 Task: Add Yogi Tea Organic Roastd Dandelion Spice Detox to the cart.
Action: Mouse pressed left at (20, 78)
Screenshot: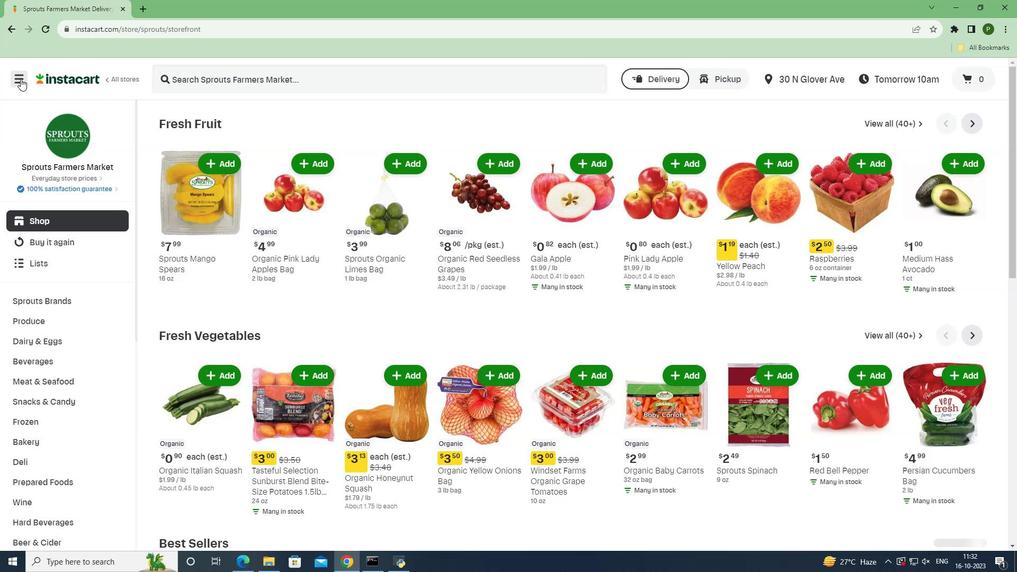 
Action: Mouse moved to (51, 276)
Screenshot: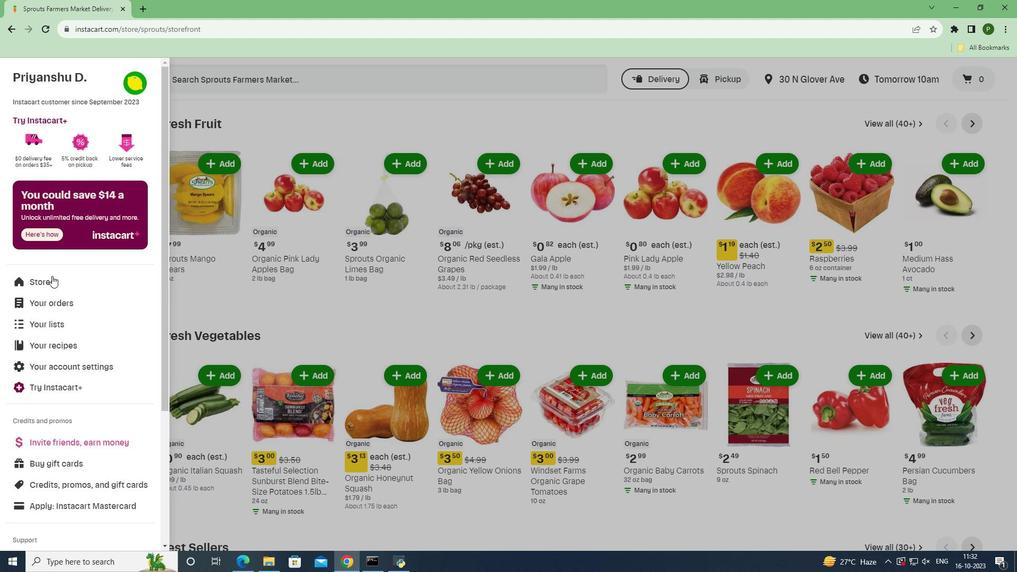 
Action: Mouse pressed left at (51, 276)
Screenshot: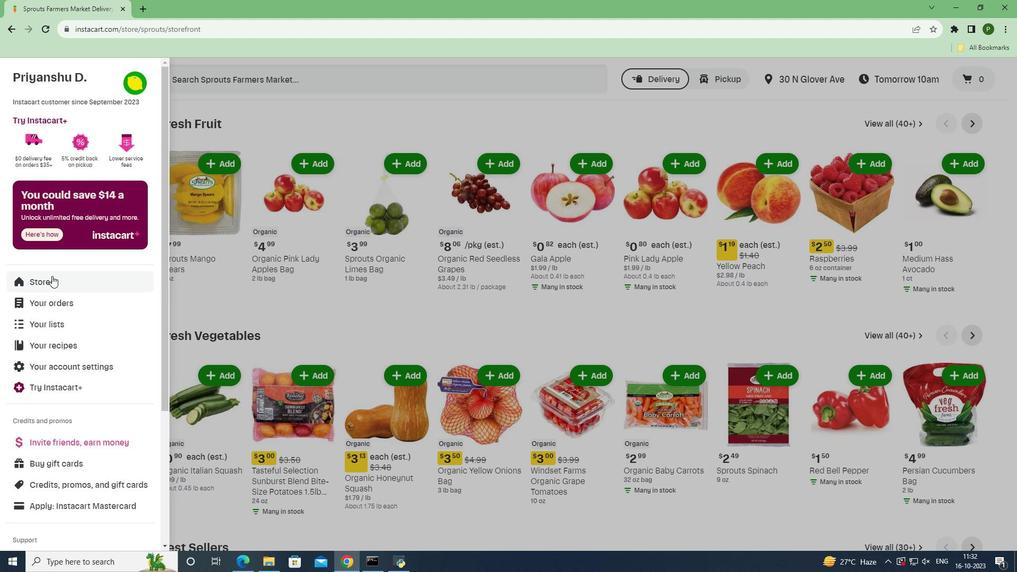 
Action: Mouse moved to (234, 116)
Screenshot: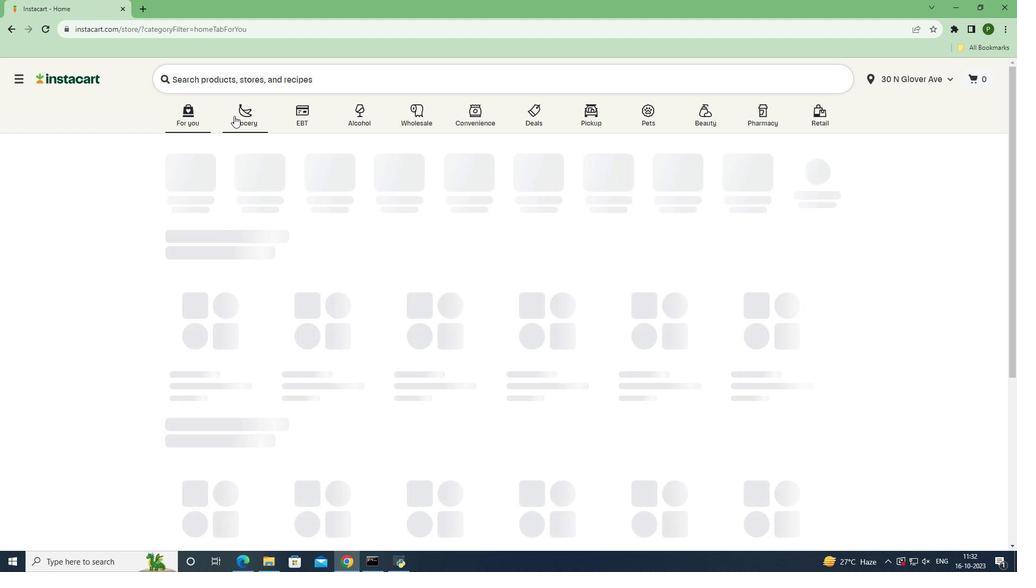 
Action: Mouse pressed left at (234, 116)
Screenshot: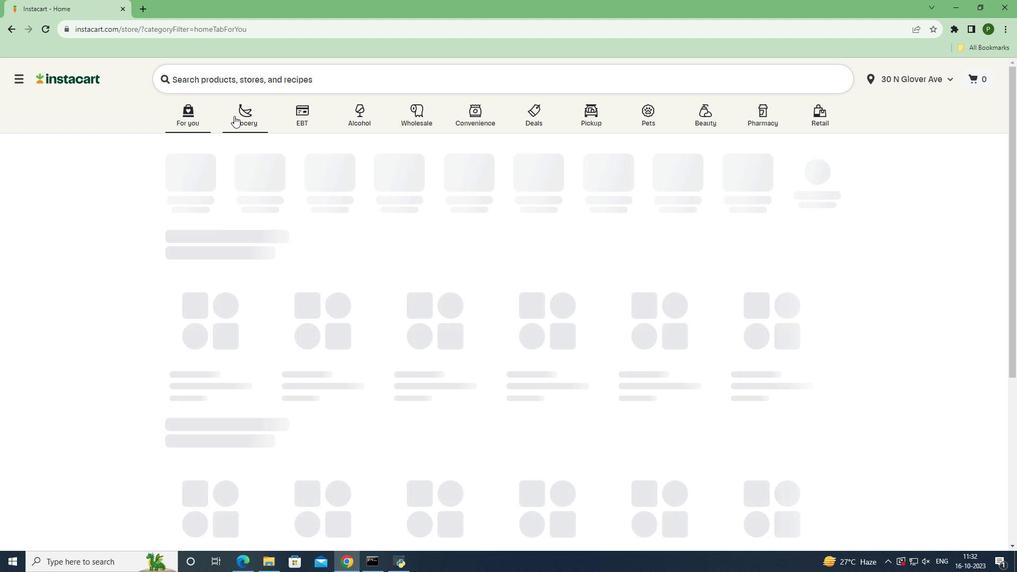 
Action: Mouse moved to (667, 249)
Screenshot: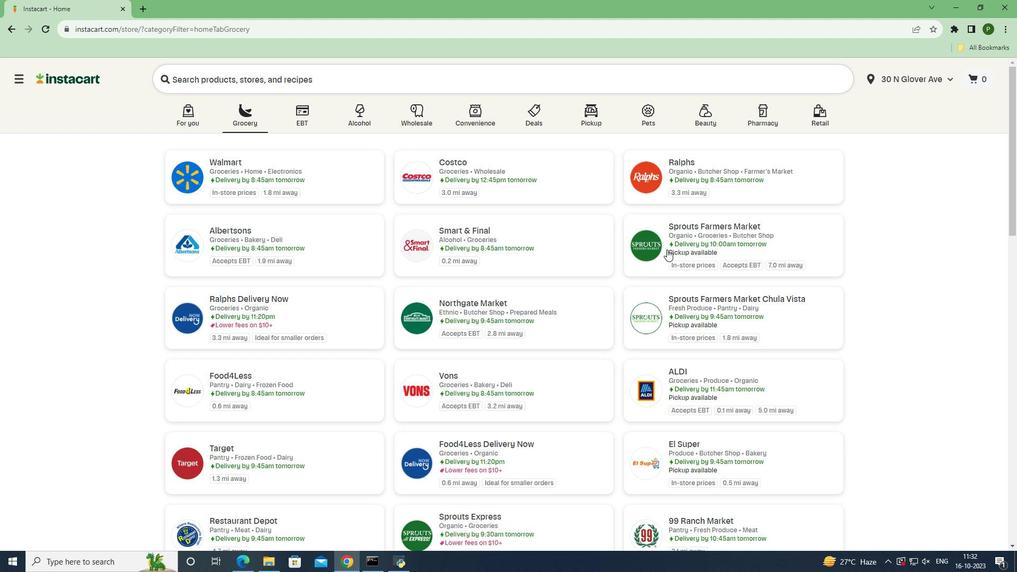 
Action: Mouse pressed left at (667, 249)
Screenshot: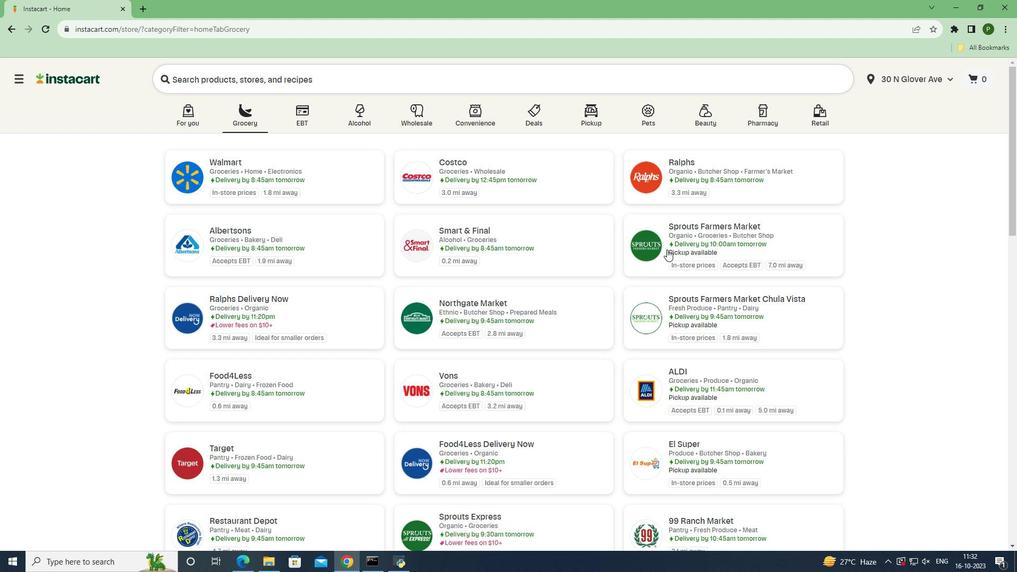 
Action: Mouse moved to (83, 356)
Screenshot: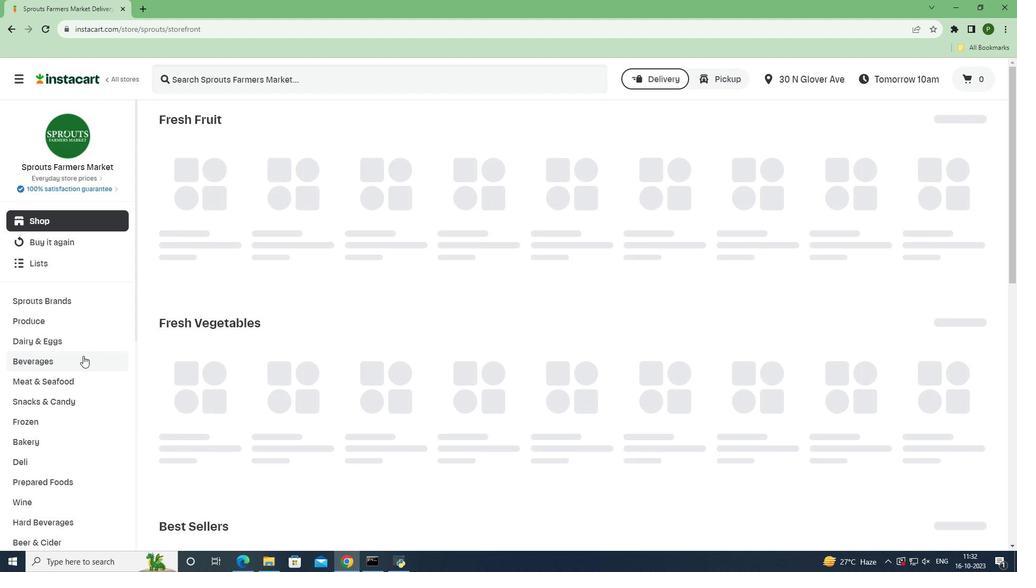 
Action: Mouse pressed left at (83, 356)
Screenshot: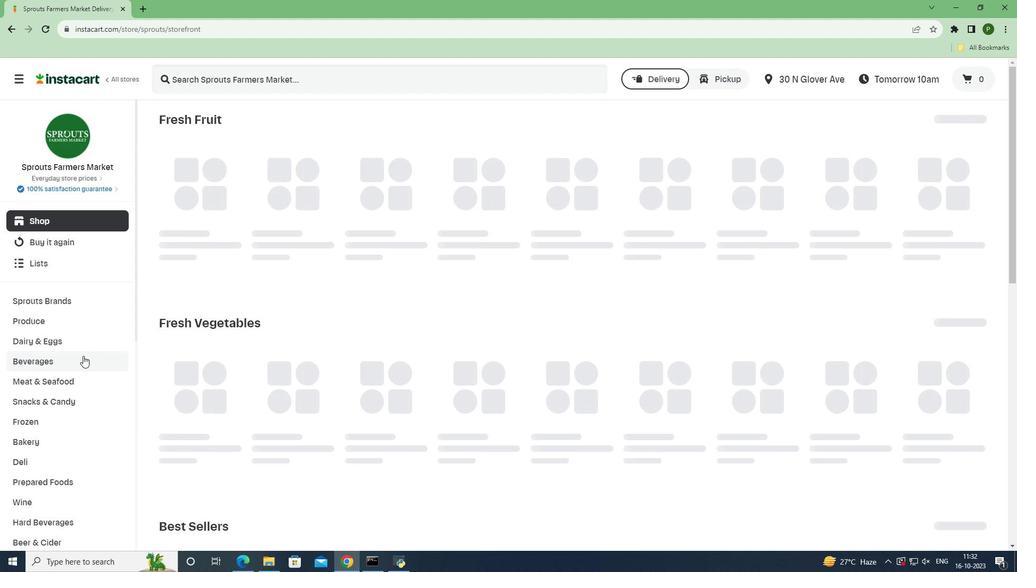 
Action: Mouse moved to (917, 144)
Screenshot: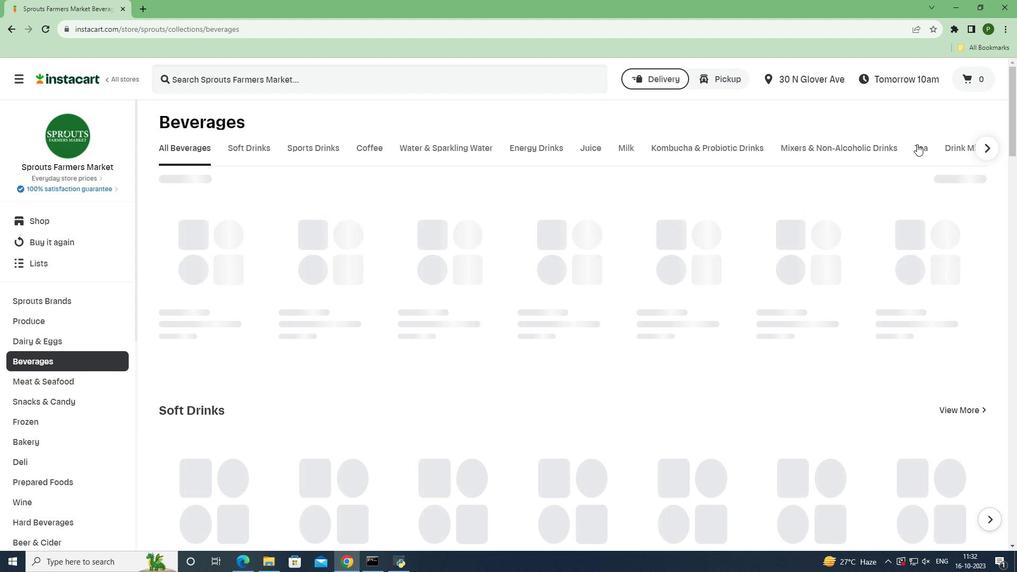 
Action: Mouse pressed left at (917, 144)
Screenshot: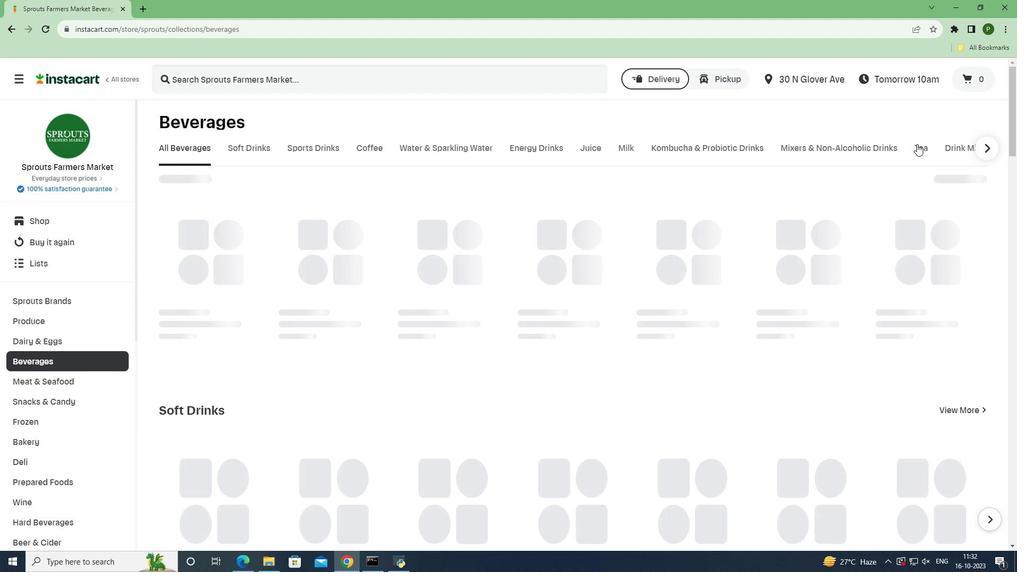
Action: Mouse moved to (339, 82)
Screenshot: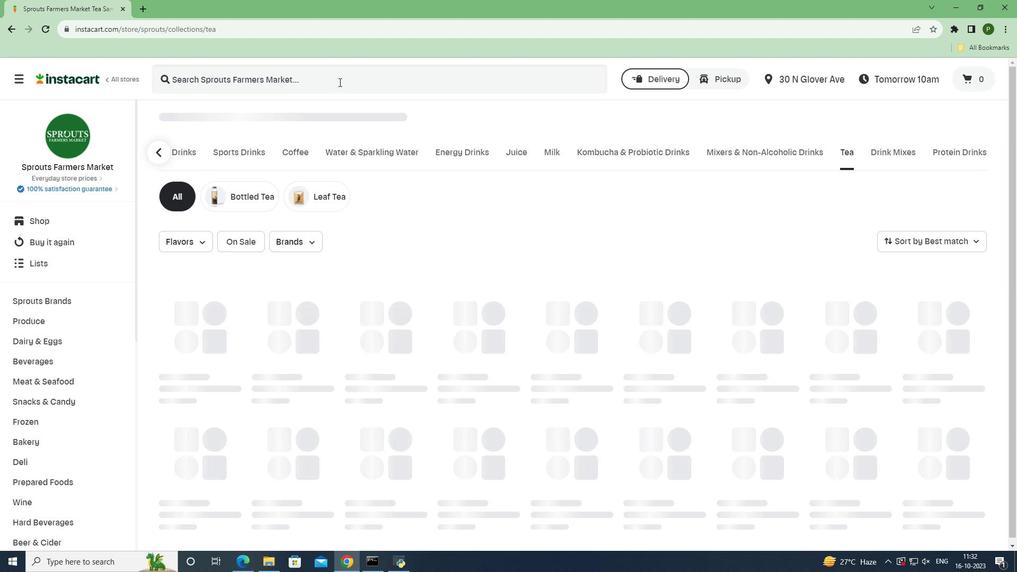 
Action: Mouse pressed left at (339, 82)
Screenshot: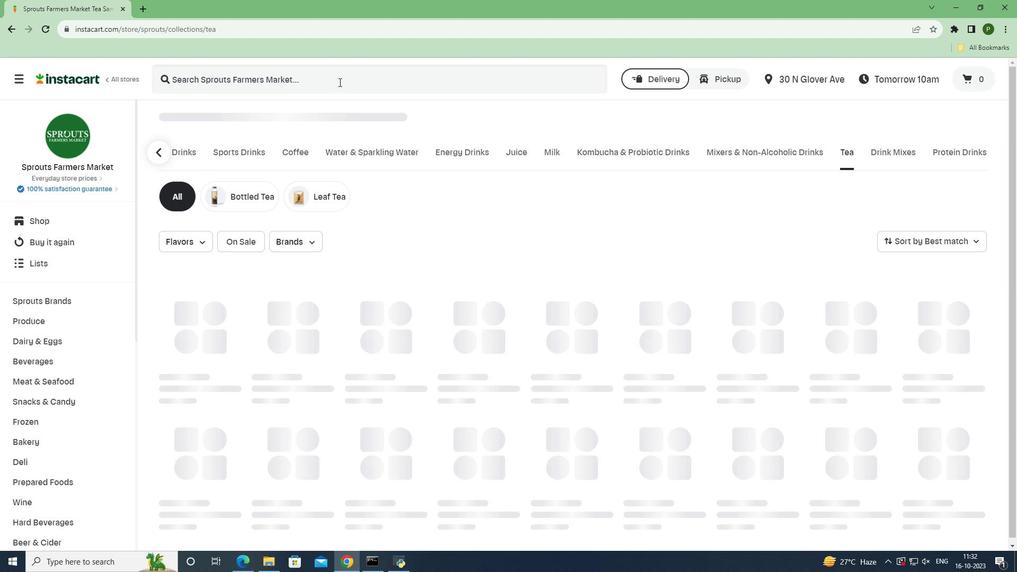 
Action: Key pressed <Key.caps_lock>Y<Key.caps_lock>ogi<Key.space><Key.caps_lock>T<Key.caps_lock>ea<Key.space><Key.caps_lock>O<Key.caps_lock>rga
Screenshot: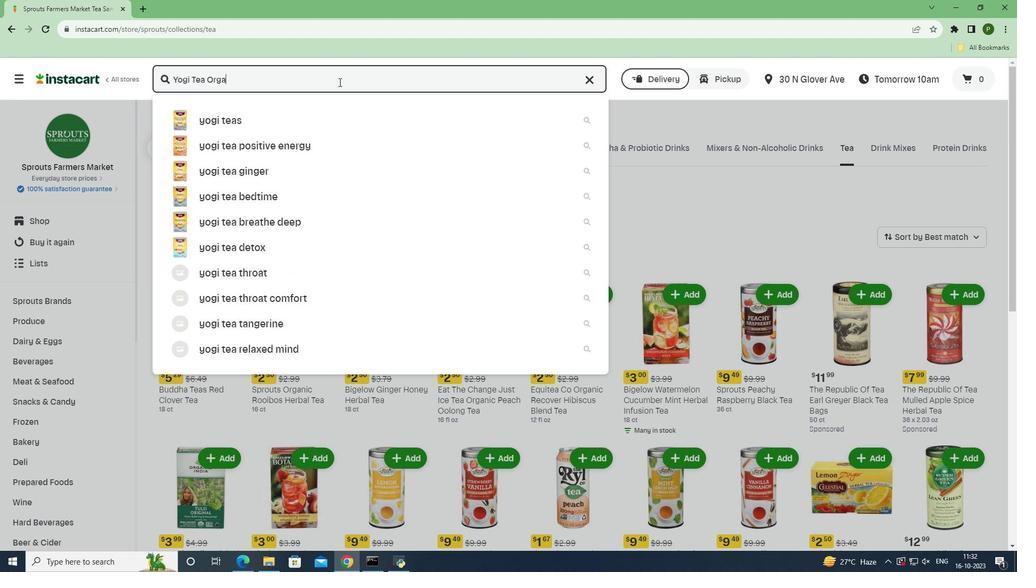 
Action: Mouse moved to (338, 82)
Screenshot: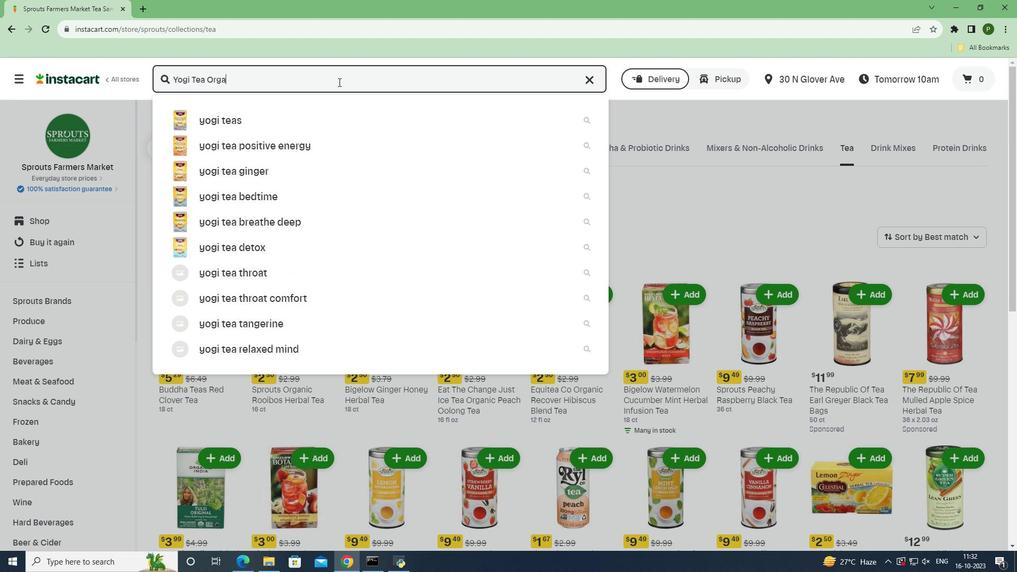
Action: Key pressed nic<Key.space><Key.caps_lock>R<Key.caps_lock>oasted<Key.space><Key.caps_lock>D<Key.caps_lock>andelion<Key.space><Key.caps_lock>S<Key.caps_lock>pice<Key.space><Key.caps_lock>D<Key.caps_lock>etox<Key.space><Key.enter>
Screenshot: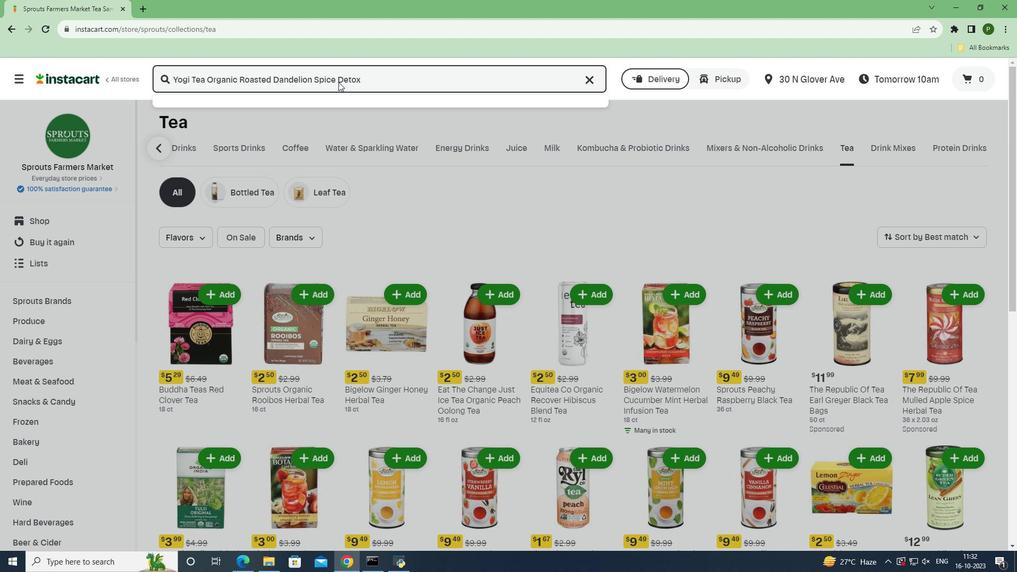 
Action: Mouse moved to (629, 187)
Screenshot: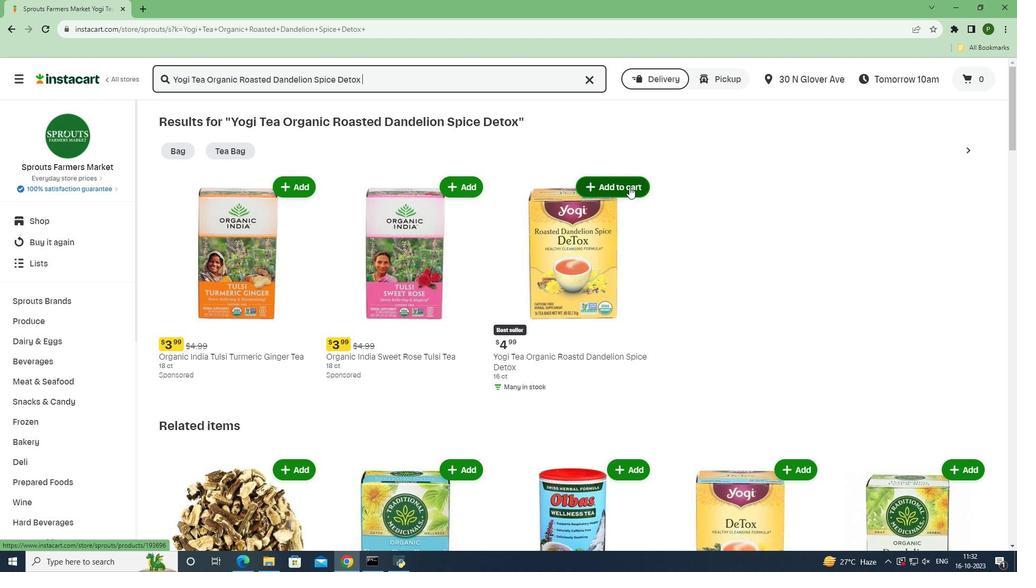 
Action: Mouse pressed left at (629, 187)
Screenshot: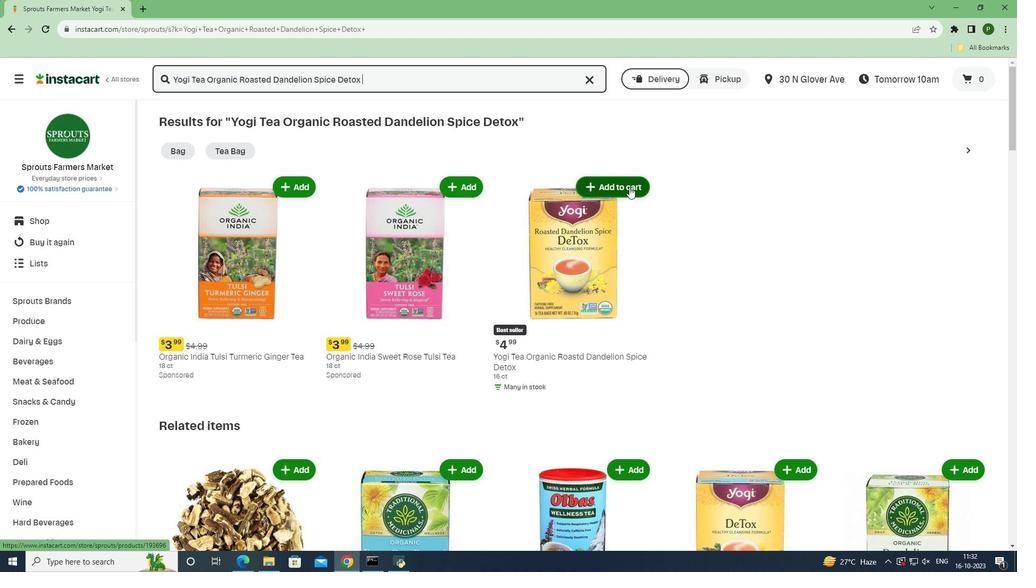 
Action: Mouse moved to (695, 282)
Screenshot: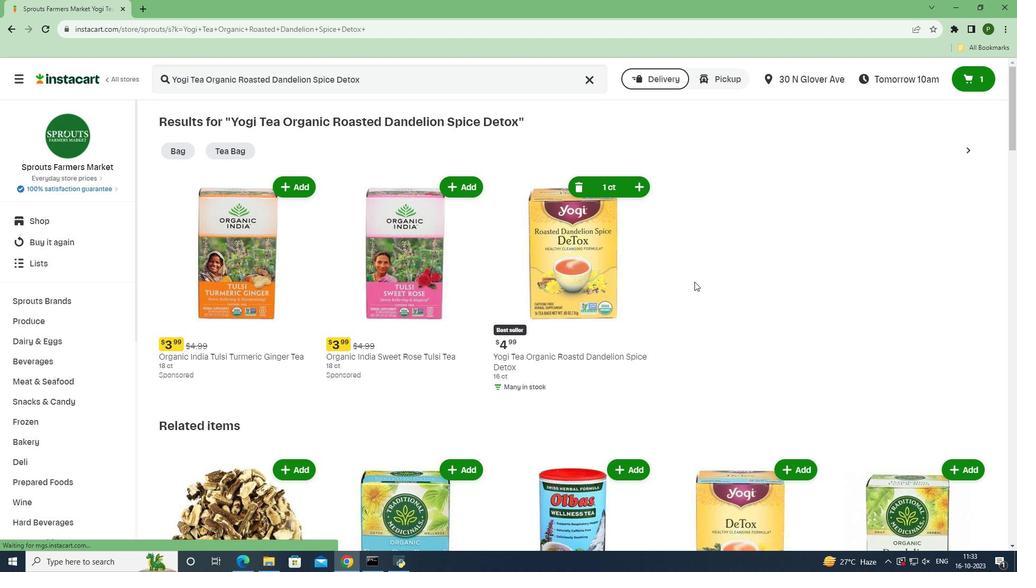 
